 Task: Check the average views per listing of energy efficient in the last 5 years.
Action: Mouse moved to (878, 198)
Screenshot: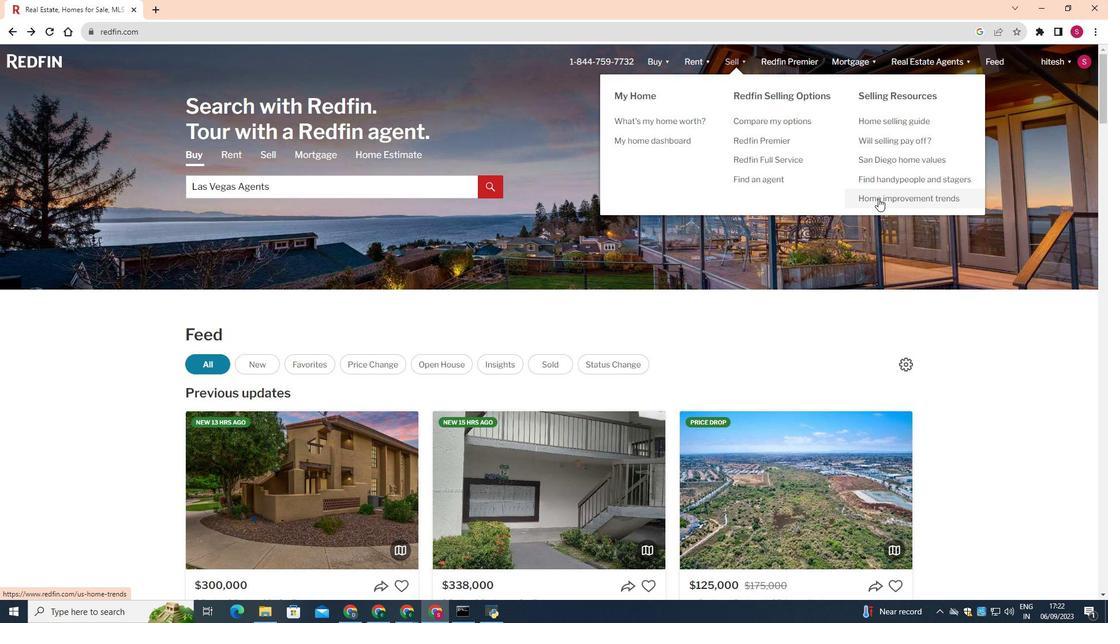 
Action: Mouse pressed left at (878, 198)
Screenshot: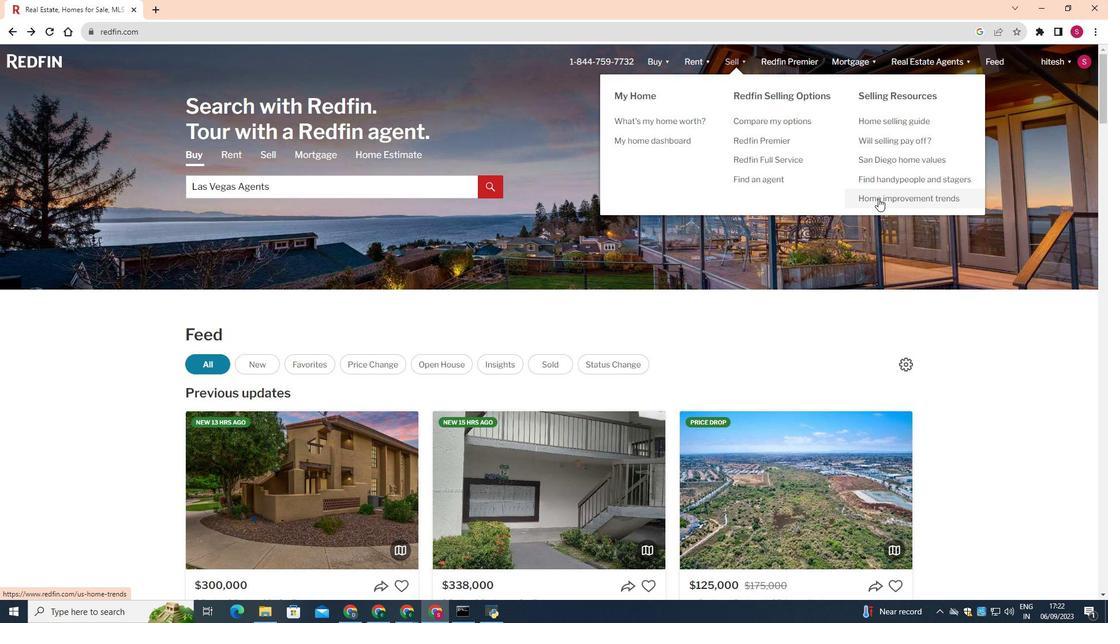 
Action: Mouse moved to (638, 326)
Screenshot: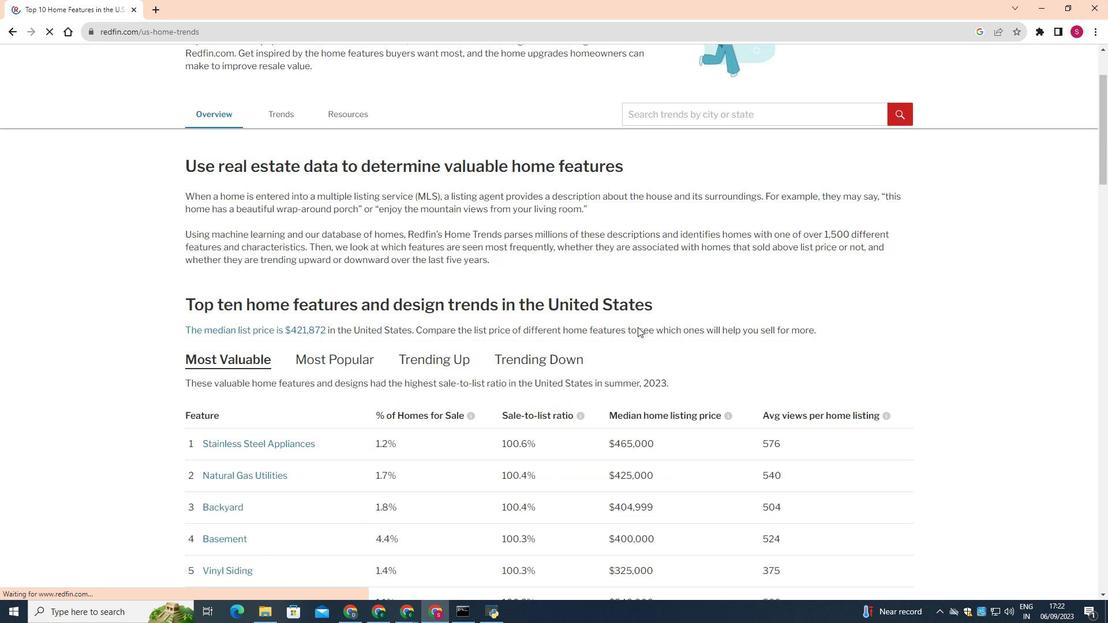 
Action: Mouse scrolled (638, 325) with delta (0, 0)
Screenshot: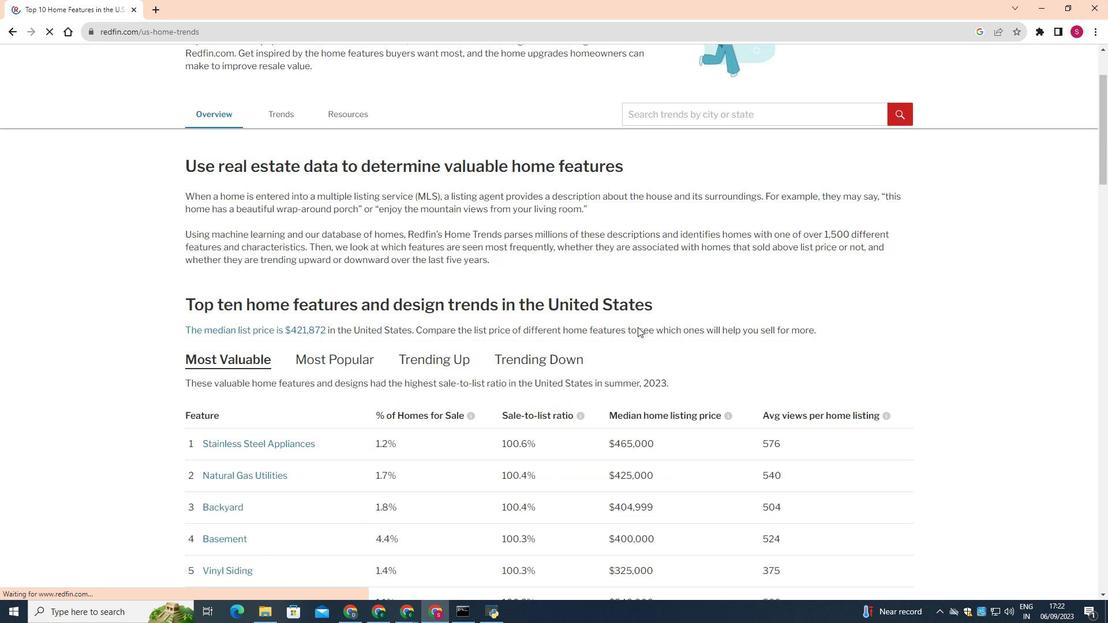 
Action: Mouse moved to (637, 326)
Screenshot: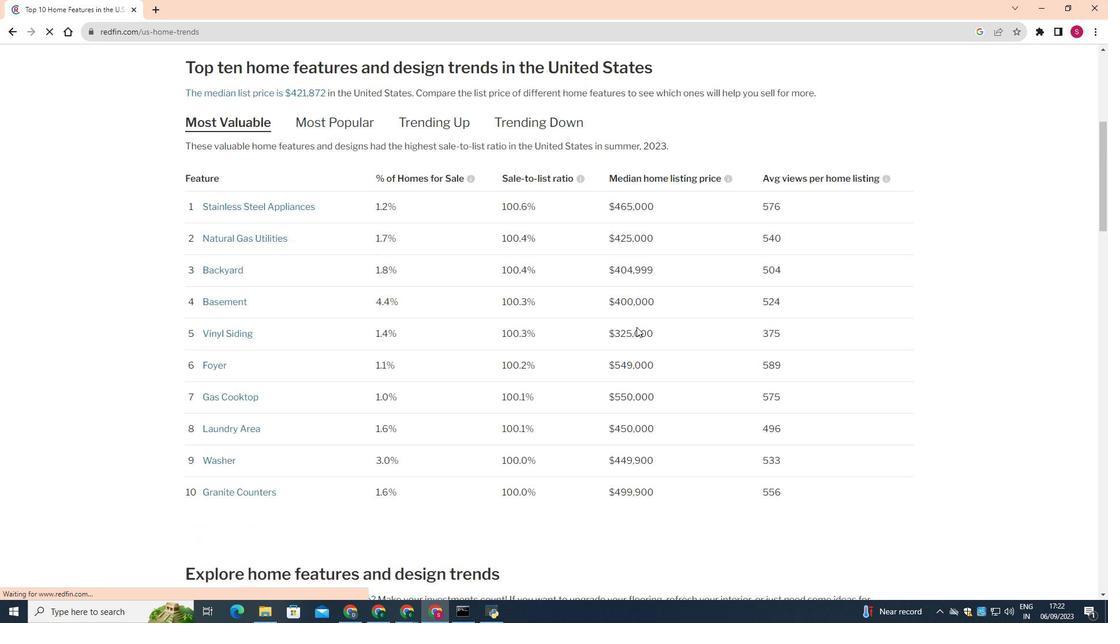 
Action: Mouse scrolled (637, 326) with delta (0, 0)
Screenshot: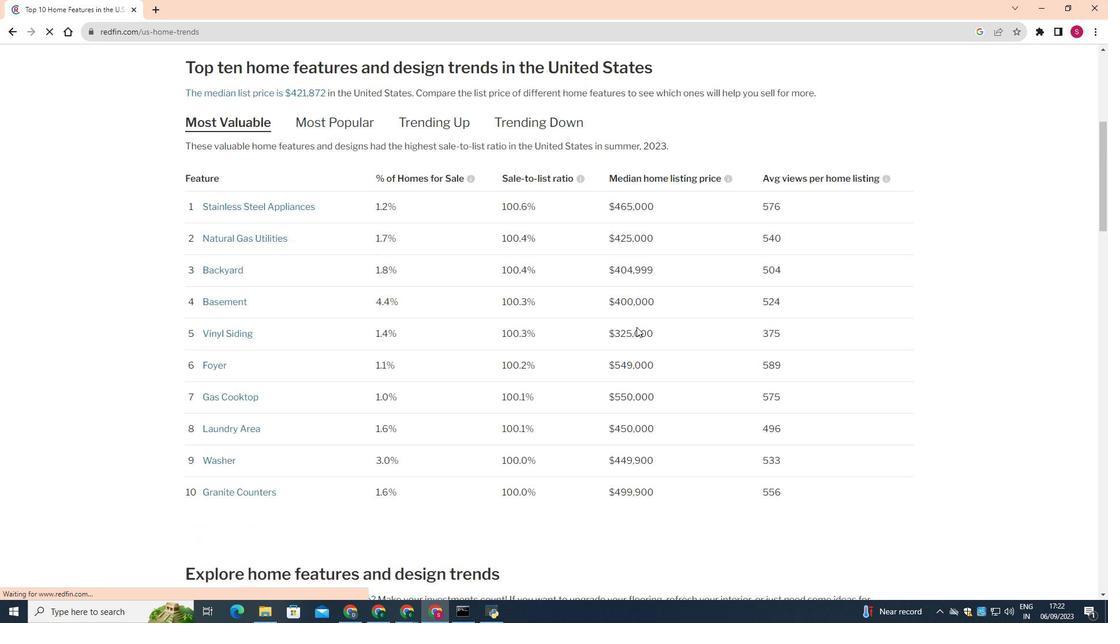 
Action: Mouse moved to (637, 327)
Screenshot: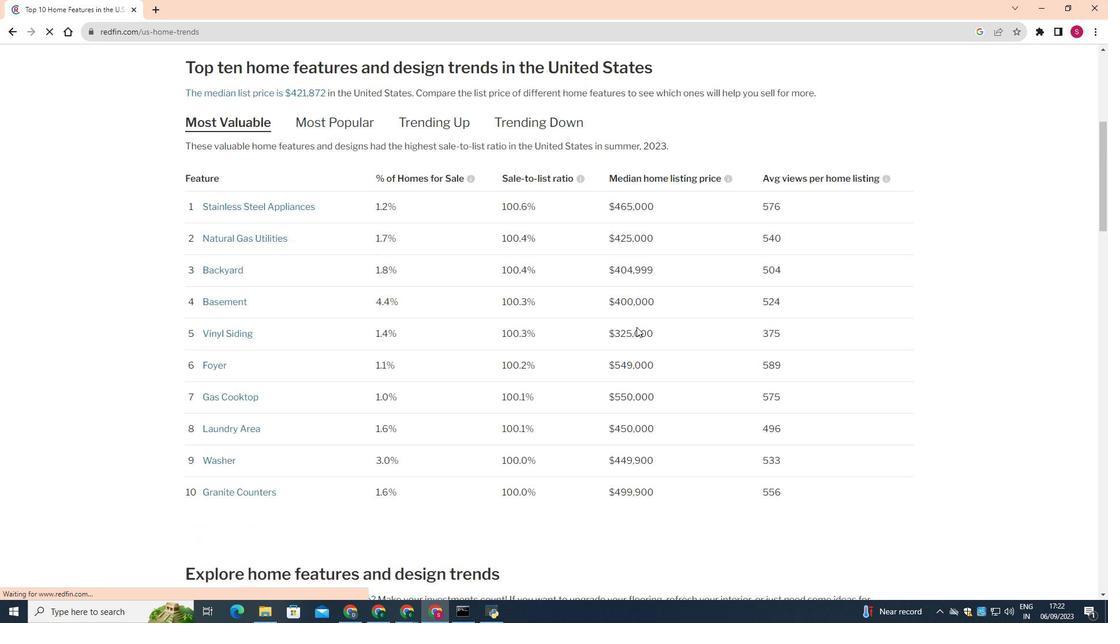
Action: Mouse scrolled (637, 326) with delta (0, 0)
Screenshot: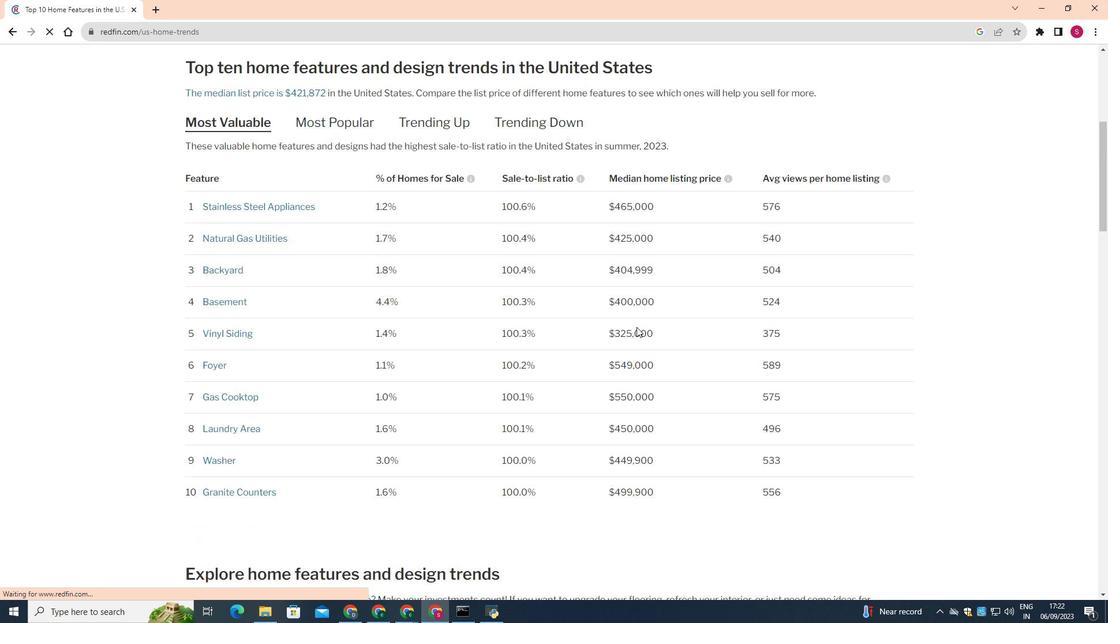 
Action: Mouse scrolled (637, 326) with delta (0, 0)
Screenshot: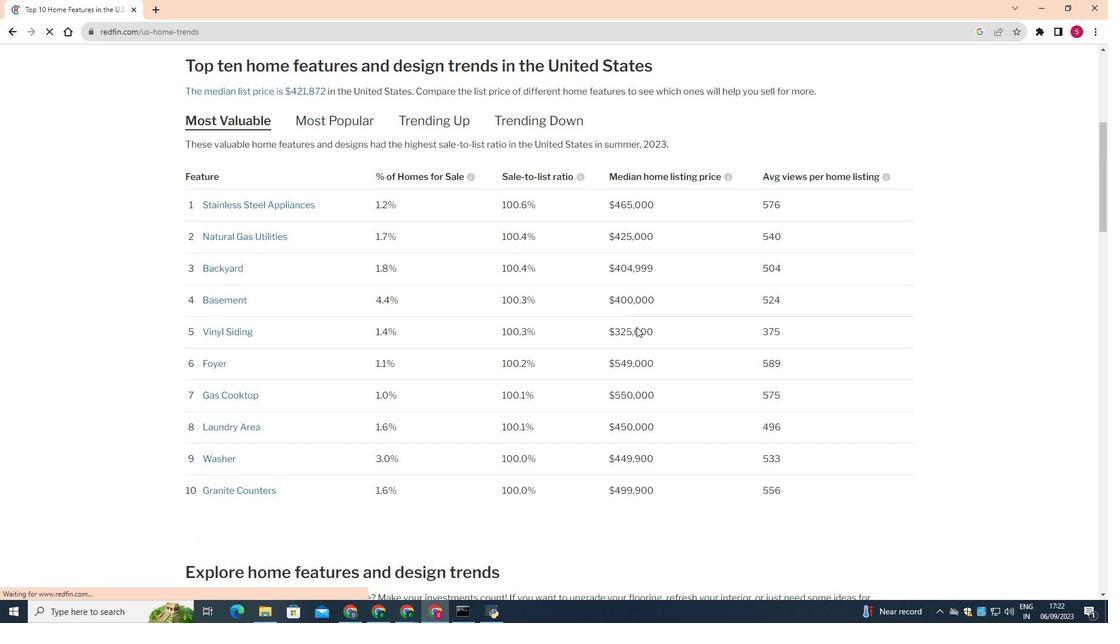 
Action: Mouse scrolled (637, 326) with delta (0, 0)
Screenshot: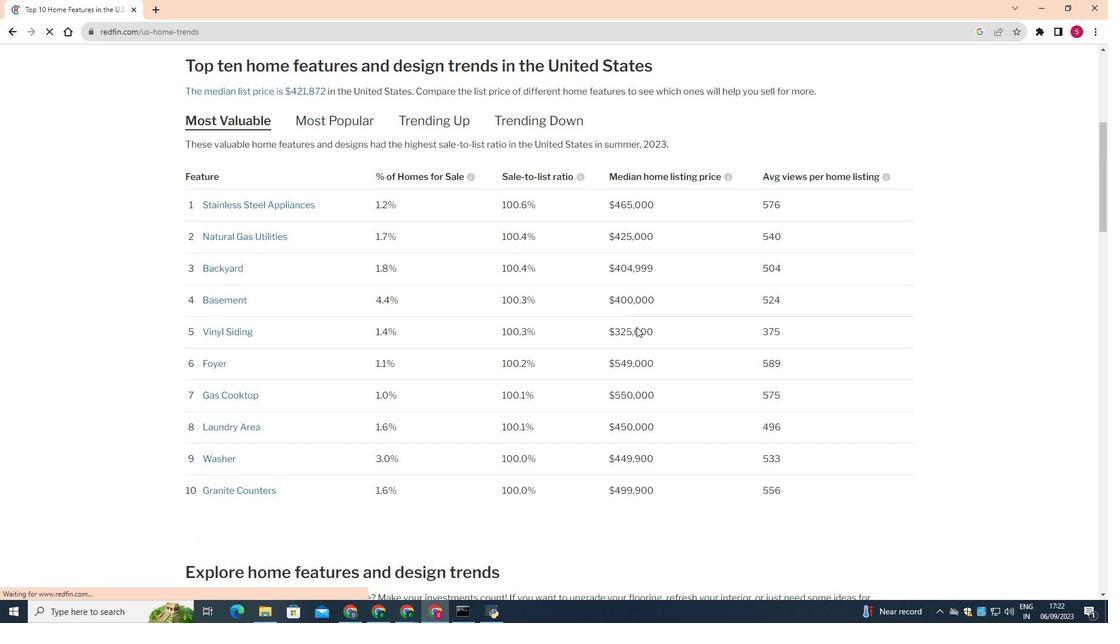 
Action: Mouse scrolled (637, 326) with delta (0, 0)
Screenshot: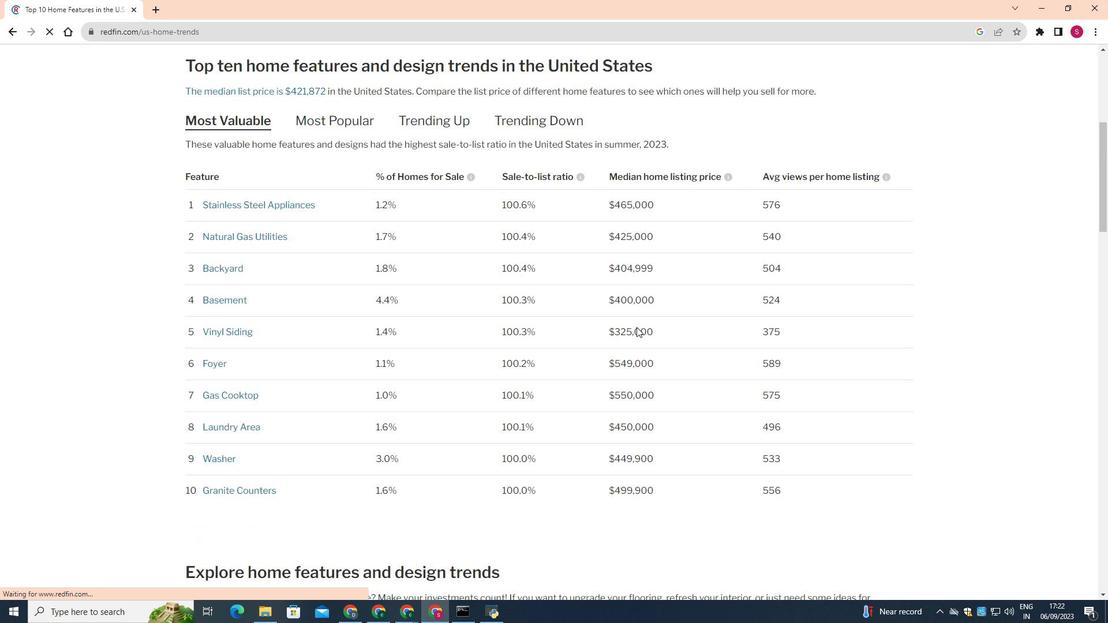 
Action: Mouse moved to (636, 327)
Screenshot: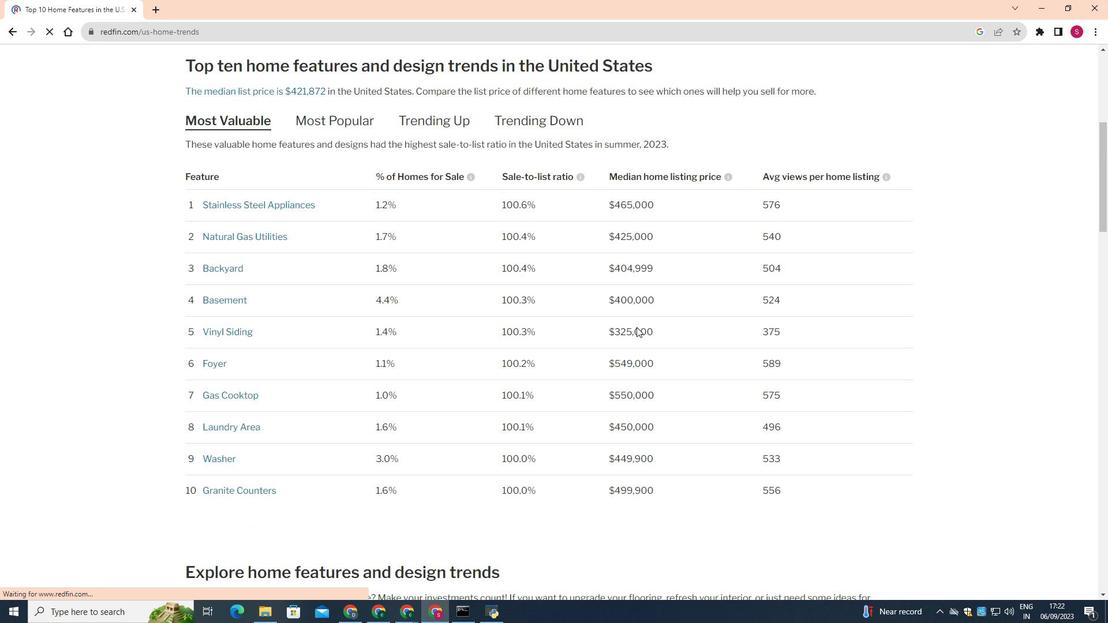 
Action: Mouse scrolled (636, 326) with delta (0, 0)
Screenshot: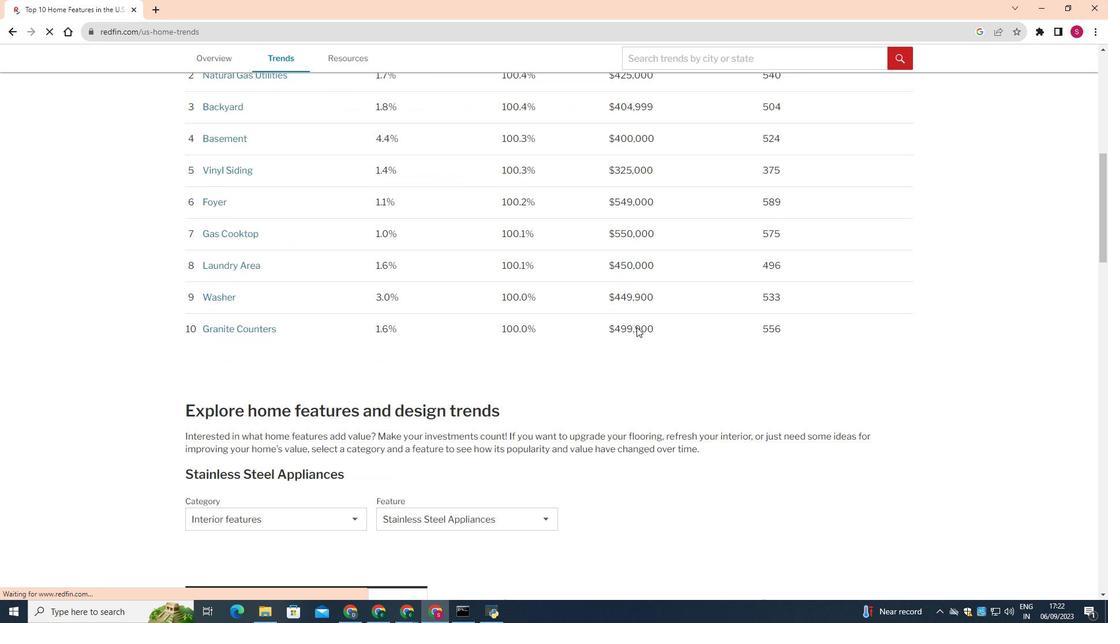 
Action: Mouse scrolled (636, 326) with delta (0, 0)
Screenshot: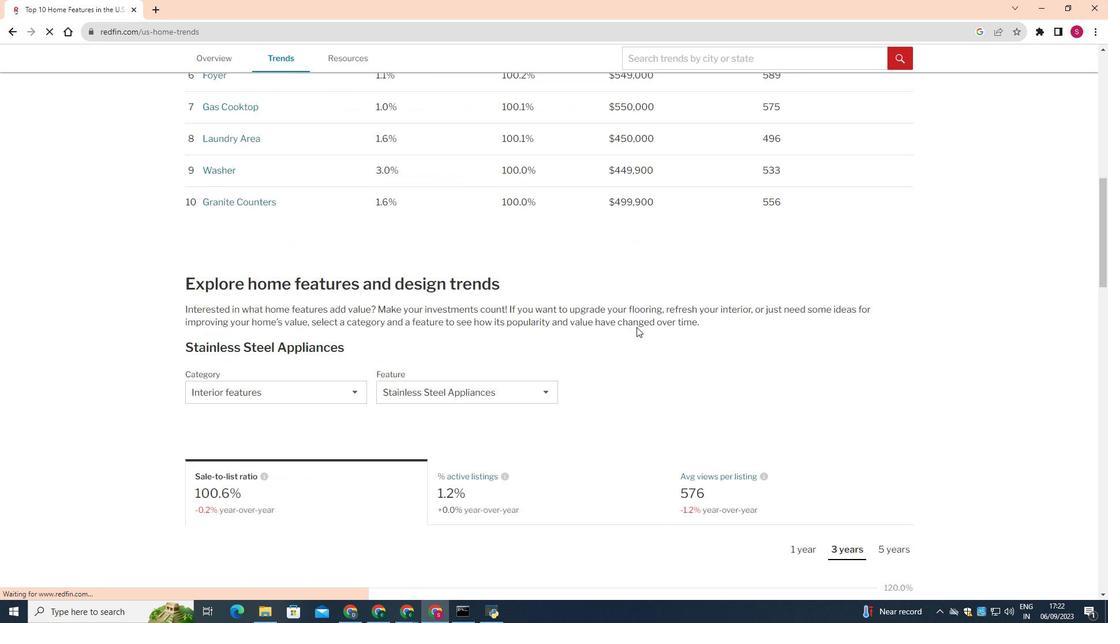 
Action: Mouse scrolled (636, 326) with delta (0, 0)
Screenshot: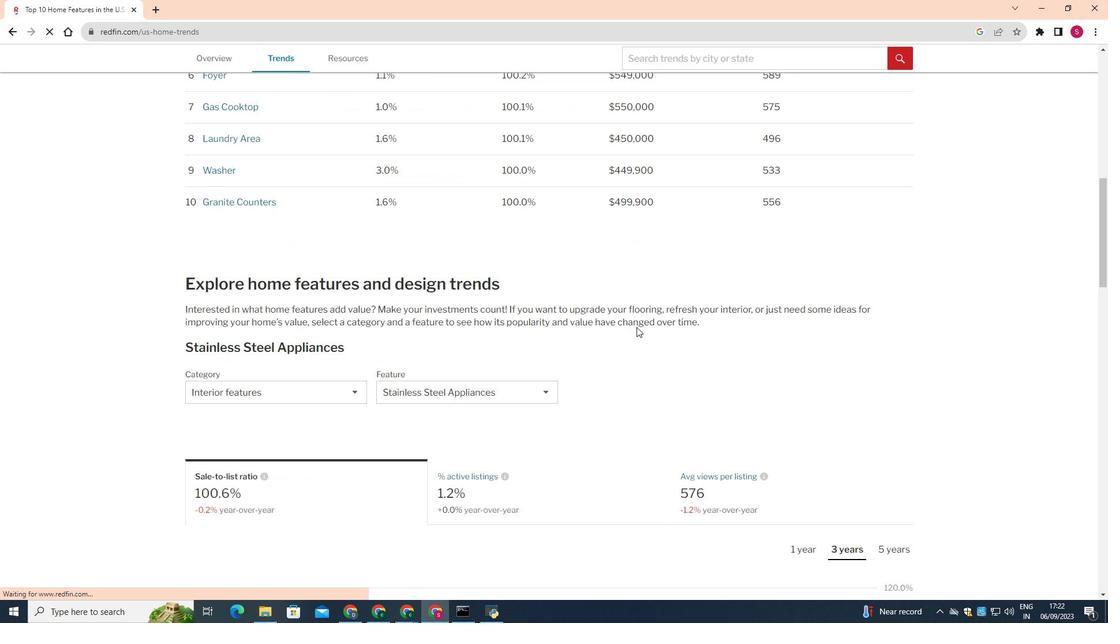 
Action: Mouse scrolled (636, 326) with delta (0, 0)
Screenshot: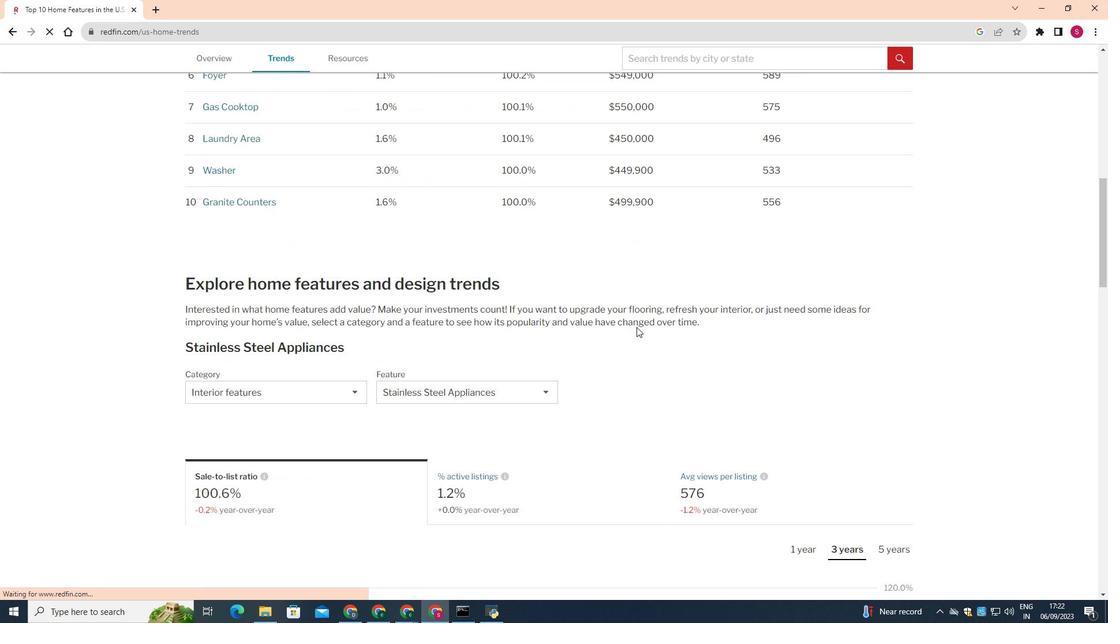 
Action: Mouse scrolled (636, 326) with delta (0, 0)
Screenshot: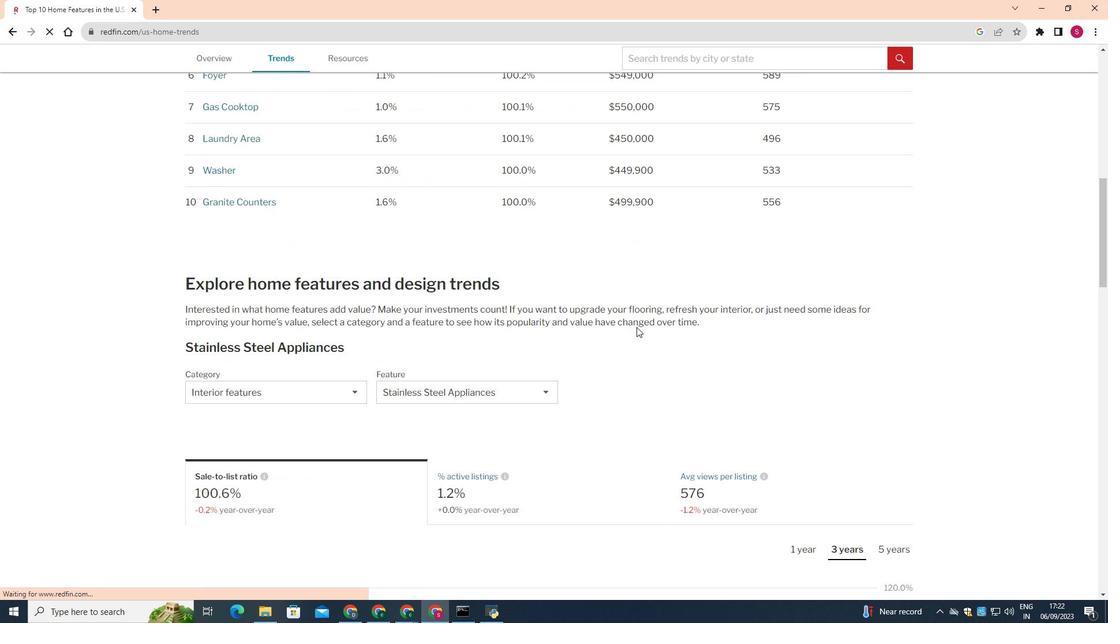
Action: Mouse moved to (241, 390)
Screenshot: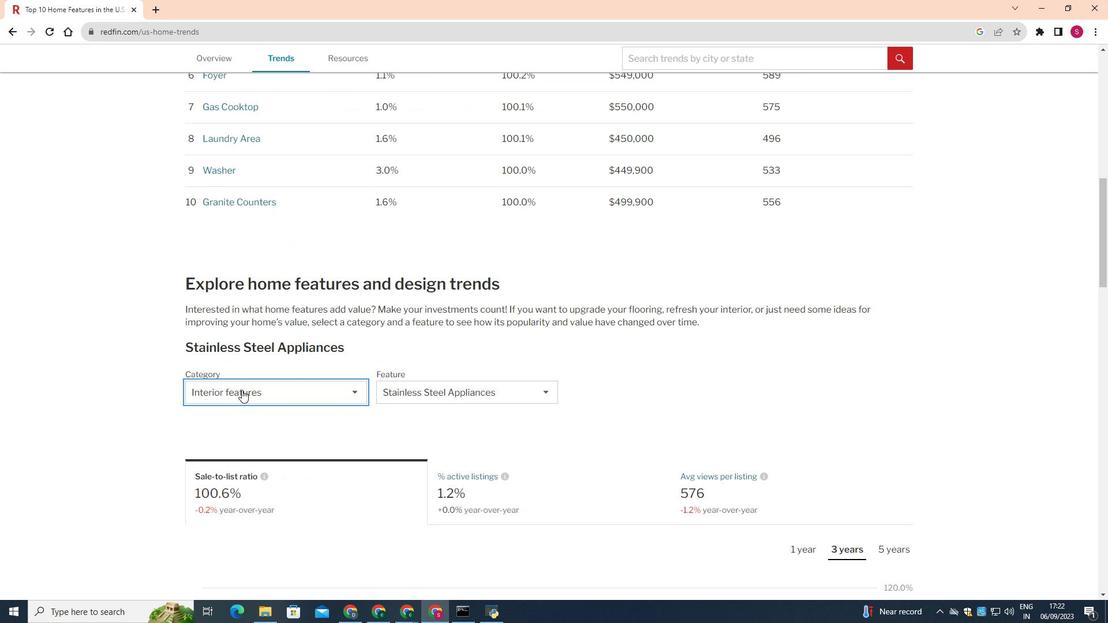 
Action: Mouse pressed left at (241, 390)
Screenshot: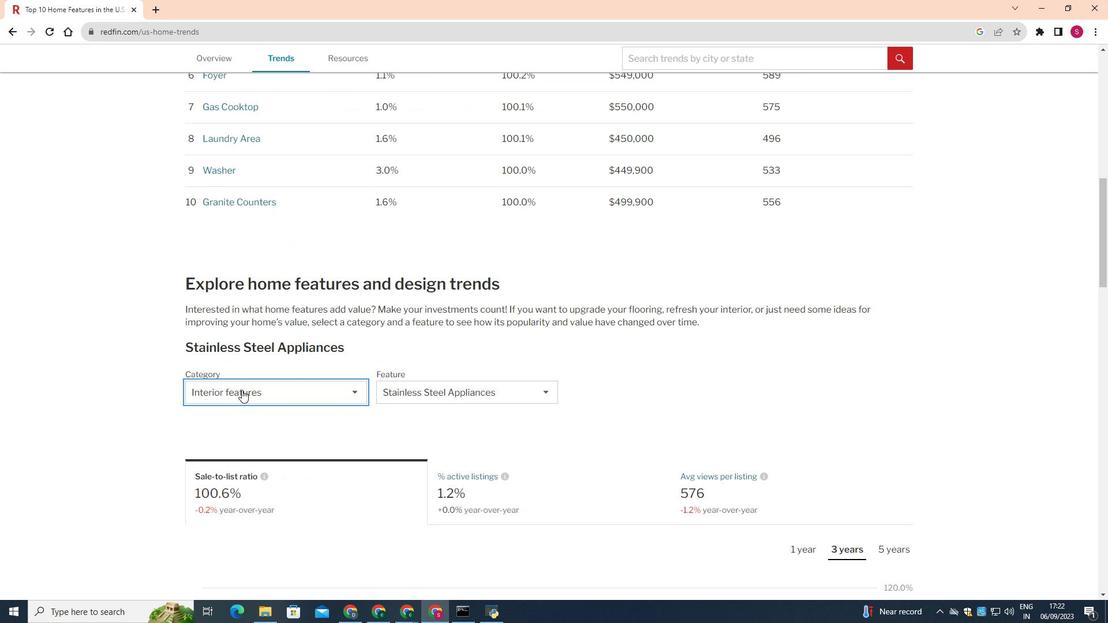 
Action: Mouse moved to (236, 417)
Screenshot: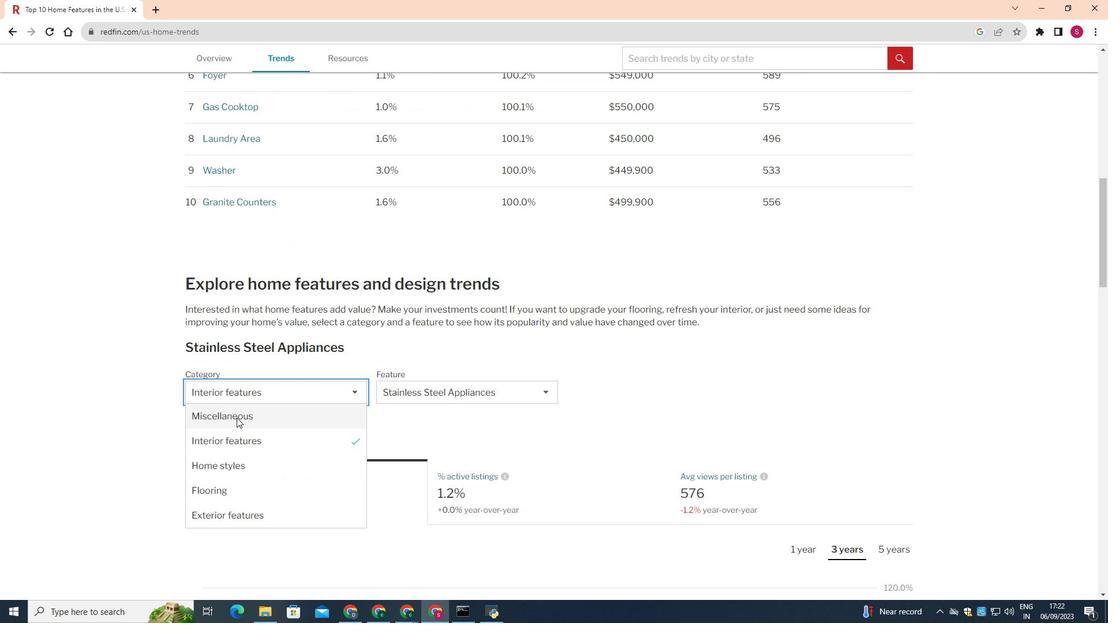 
Action: Mouse pressed left at (236, 417)
Screenshot: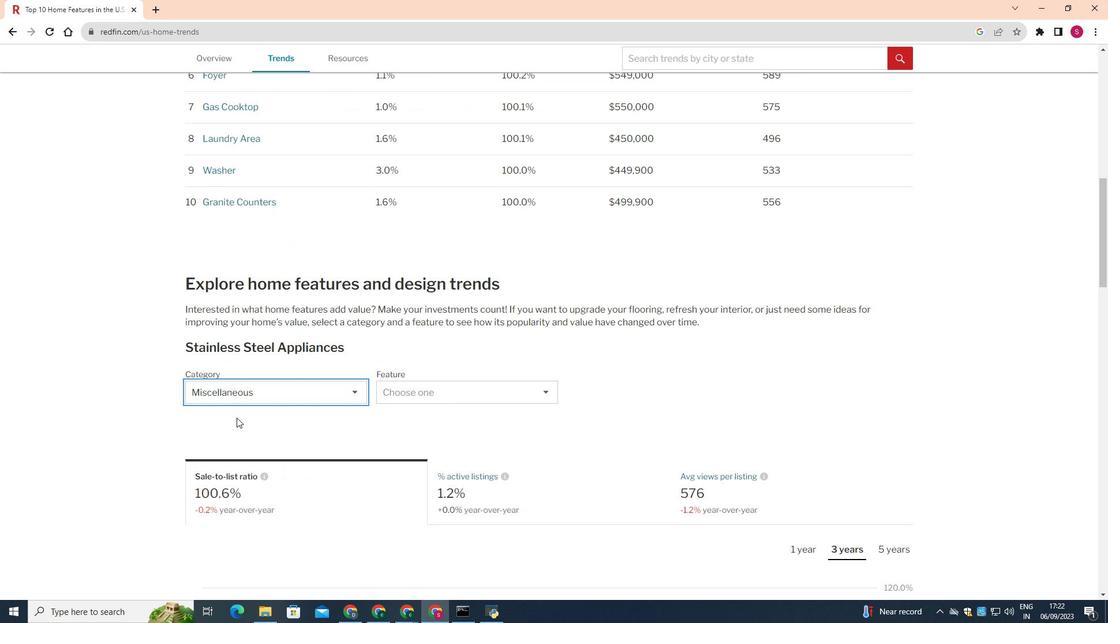 
Action: Mouse moved to (402, 396)
Screenshot: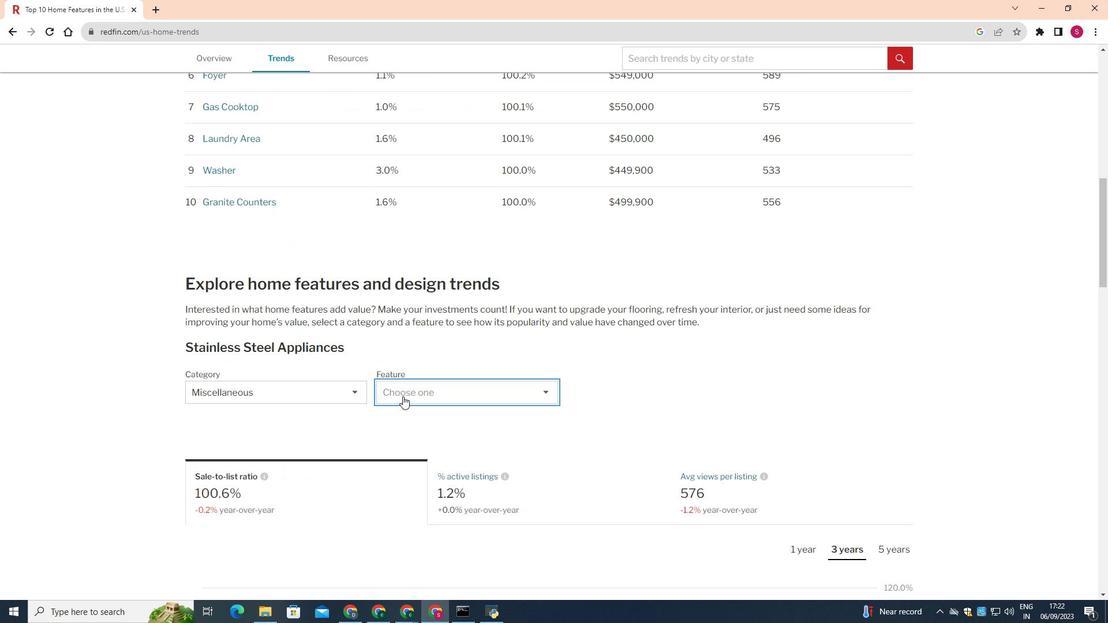 
Action: Mouse pressed left at (402, 396)
Screenshot: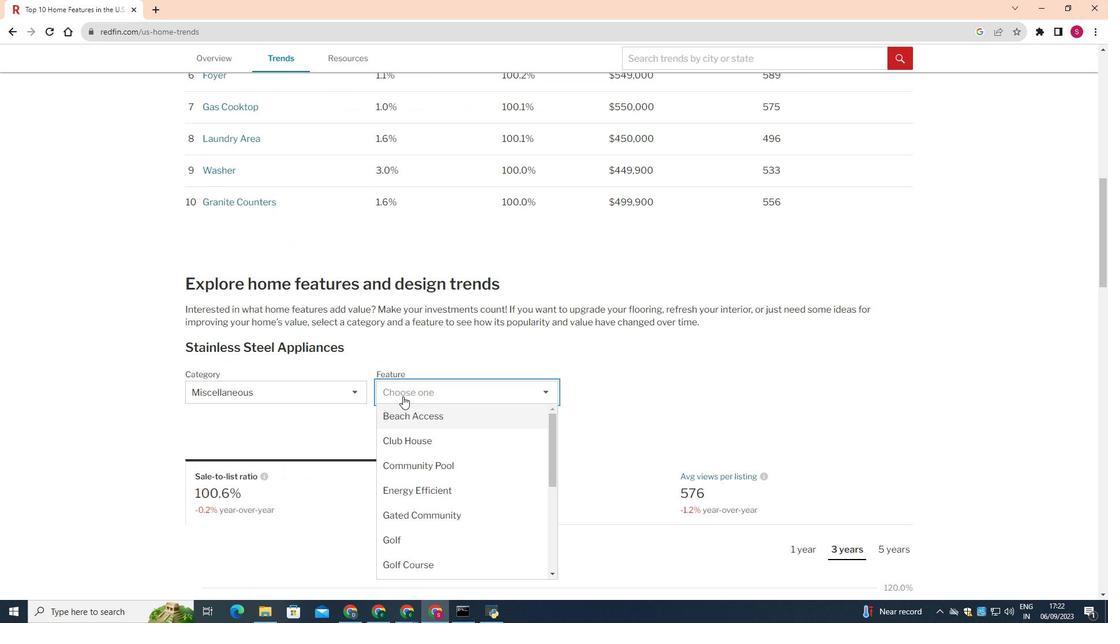 
Action: Mouse moved to (436, 494)
Screenshot: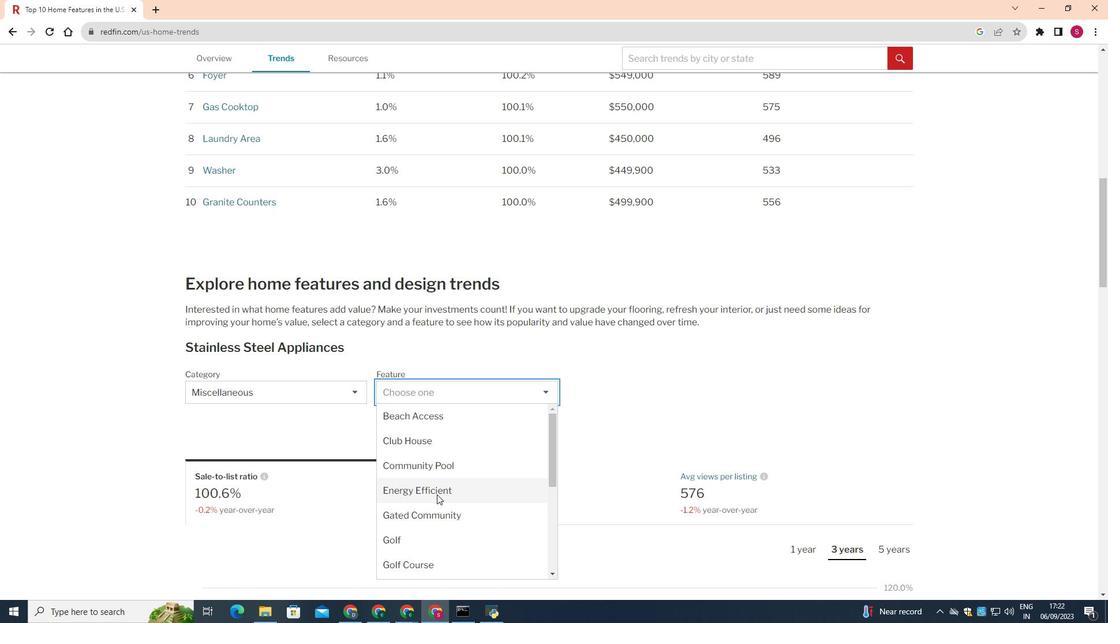 
Action: Mouse pressed left at (436, 494)
Screenshot: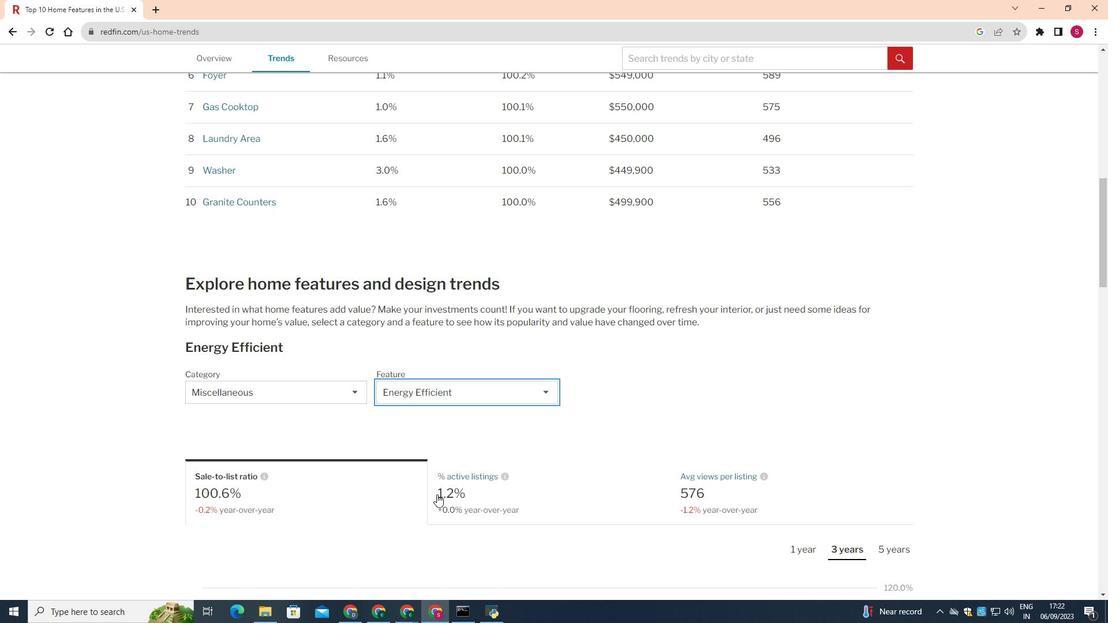 
Action: Mouse moved to (722, 498)
Screenshot: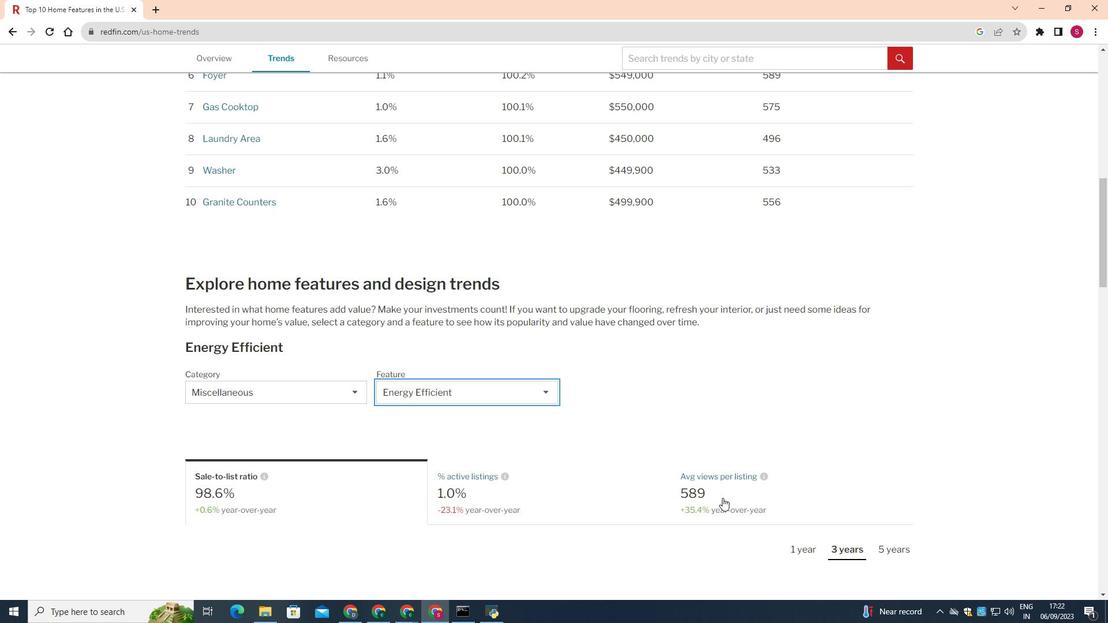 
Action: Mouse pressed left at (722, 498)
Screenshot: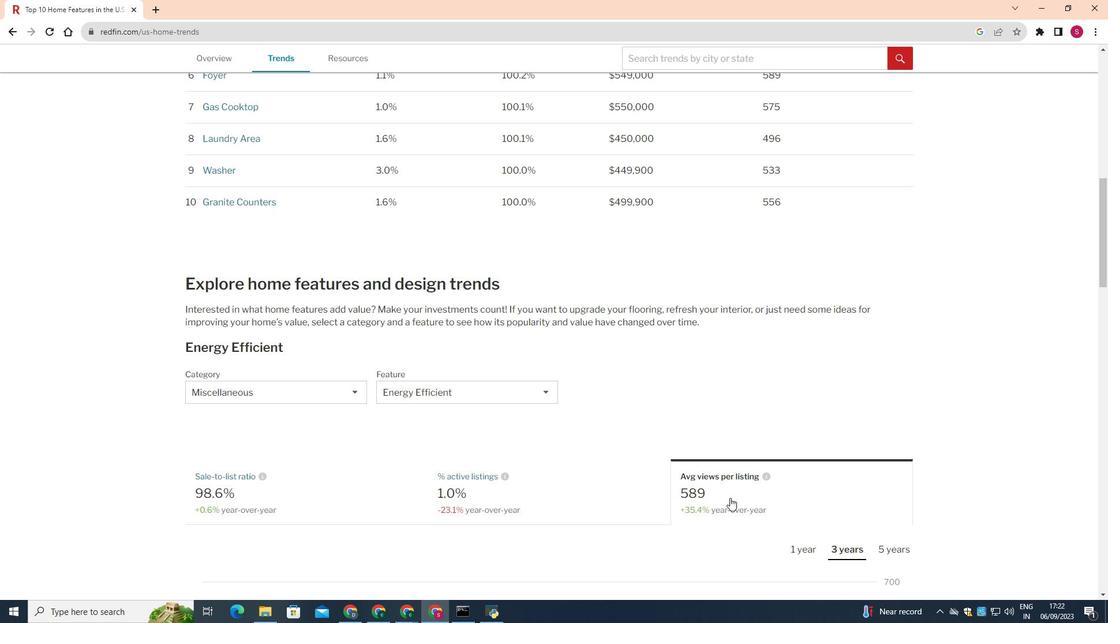 
Action: Mouse moved to (892, 544)
Screenshot: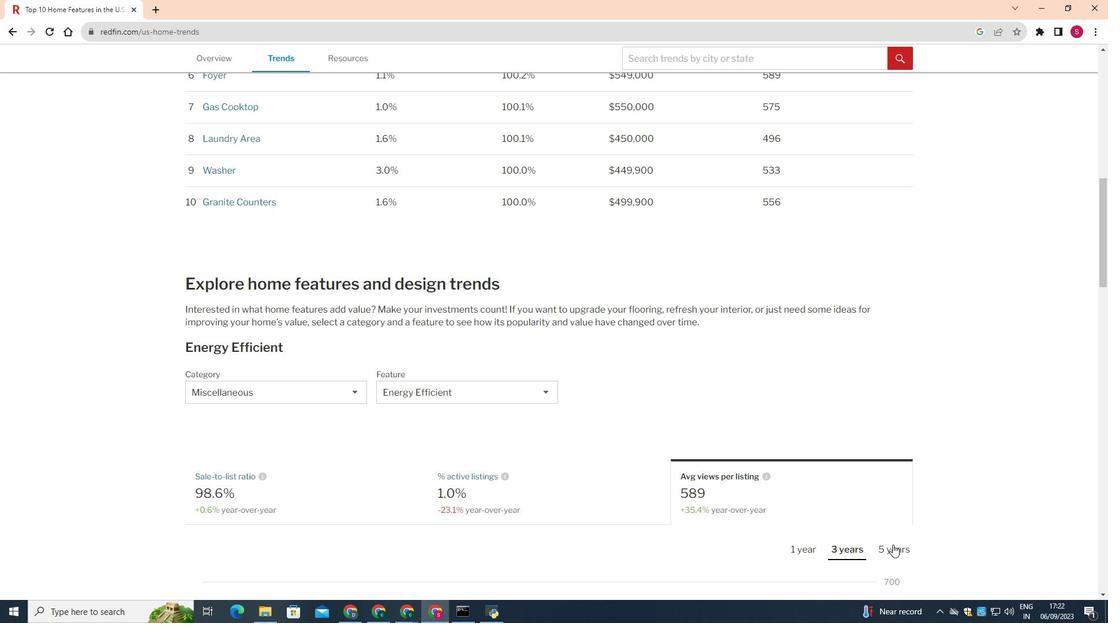 
Action: Mouse pressed left at (892, 544)
Screenshot: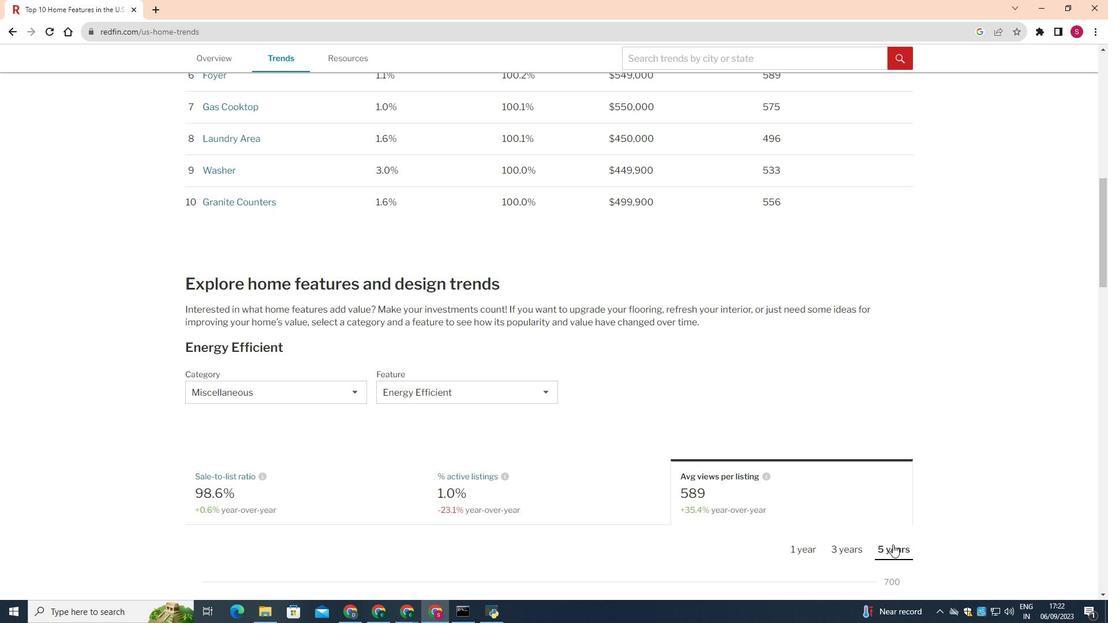 
Action: Mouse moved to (533, 425)
Screenshot: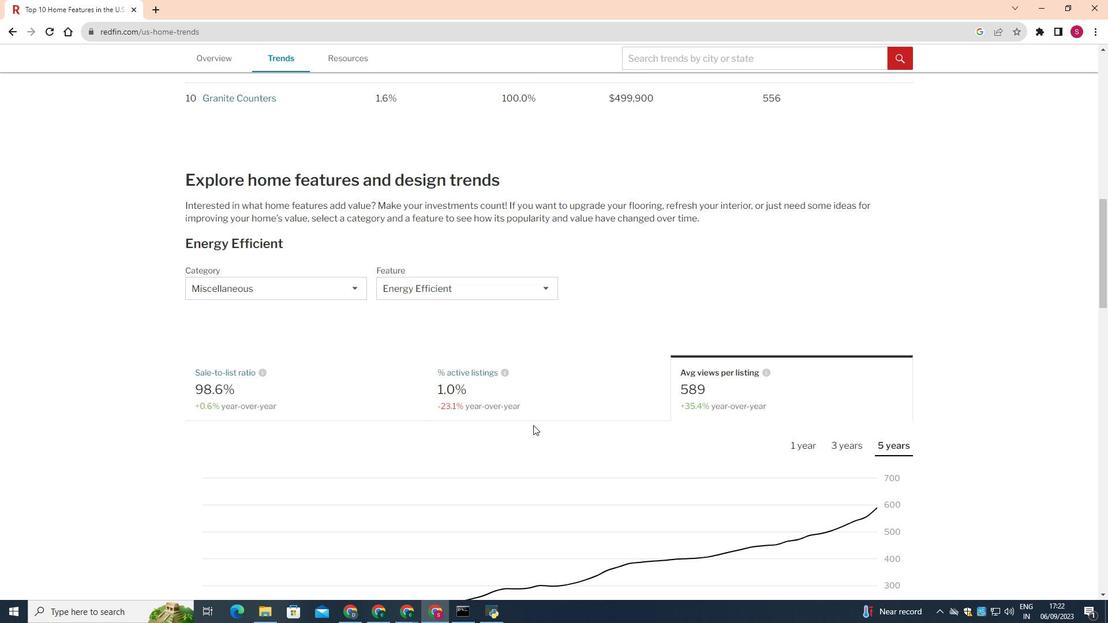 
Action: Mouse scrolled (533, 424) with delta (0, 0)
Screenshot: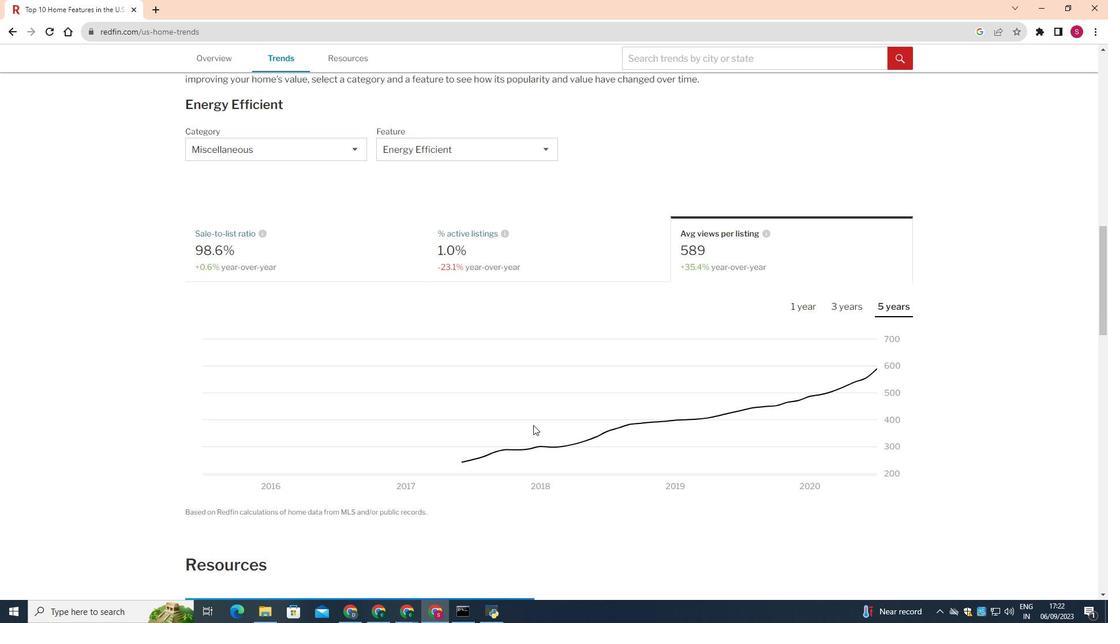 
Action: Mouse scrolled (533, 424) with delta (0, 0)
Screenshot: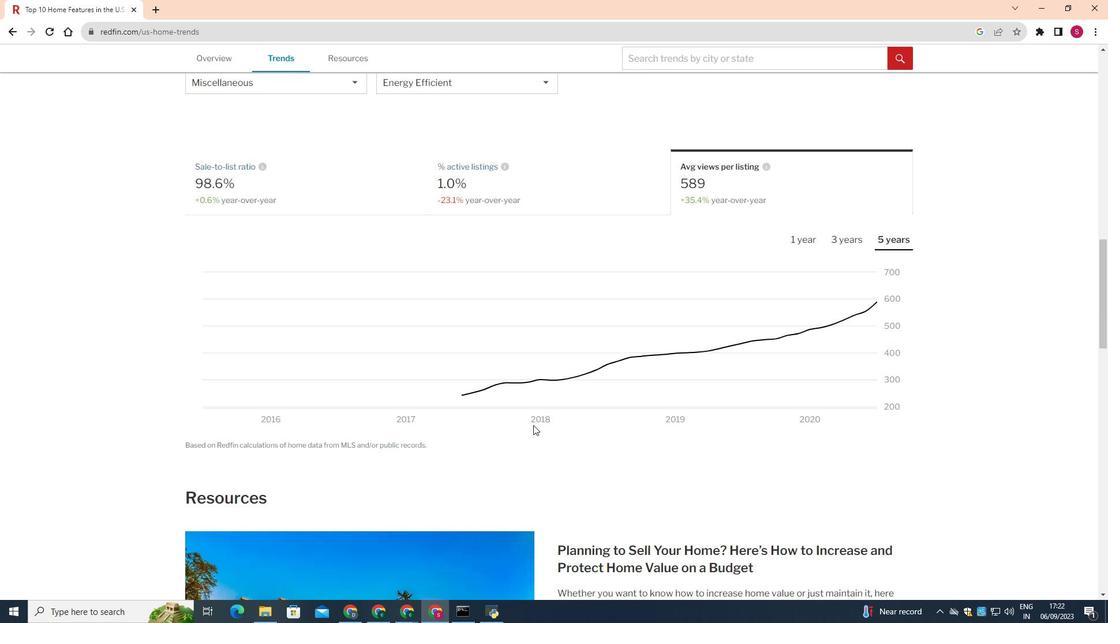 
Action: Mouse scrolled (533, 424) with delta (0, 0)
Screenshot: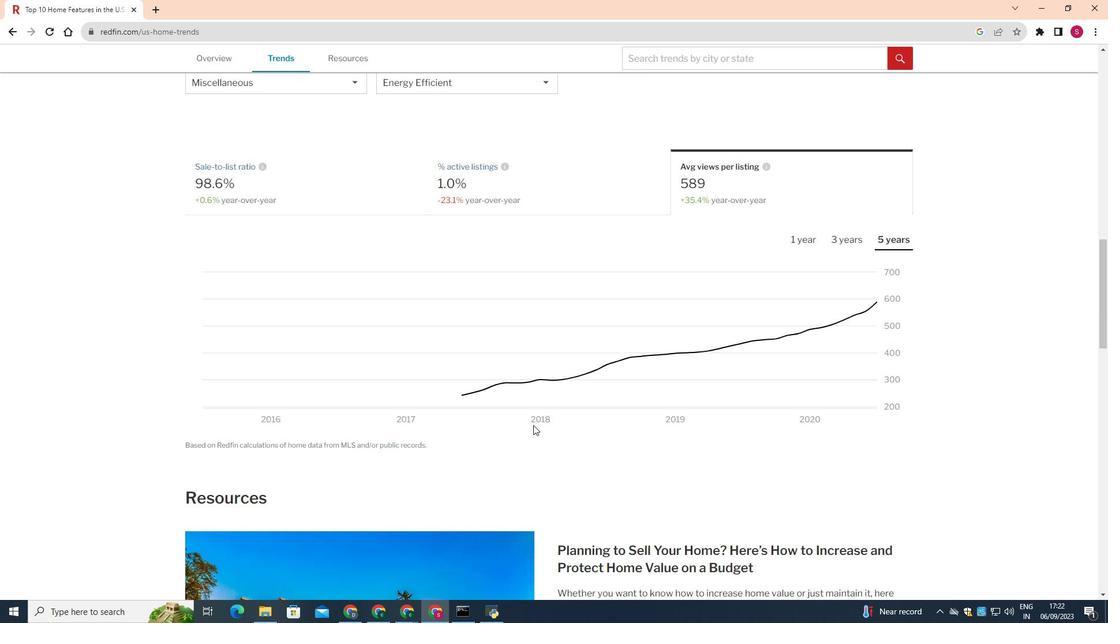 
Action: Mouse scrolled (533, 424) with delta (0, 0)
Screenshot: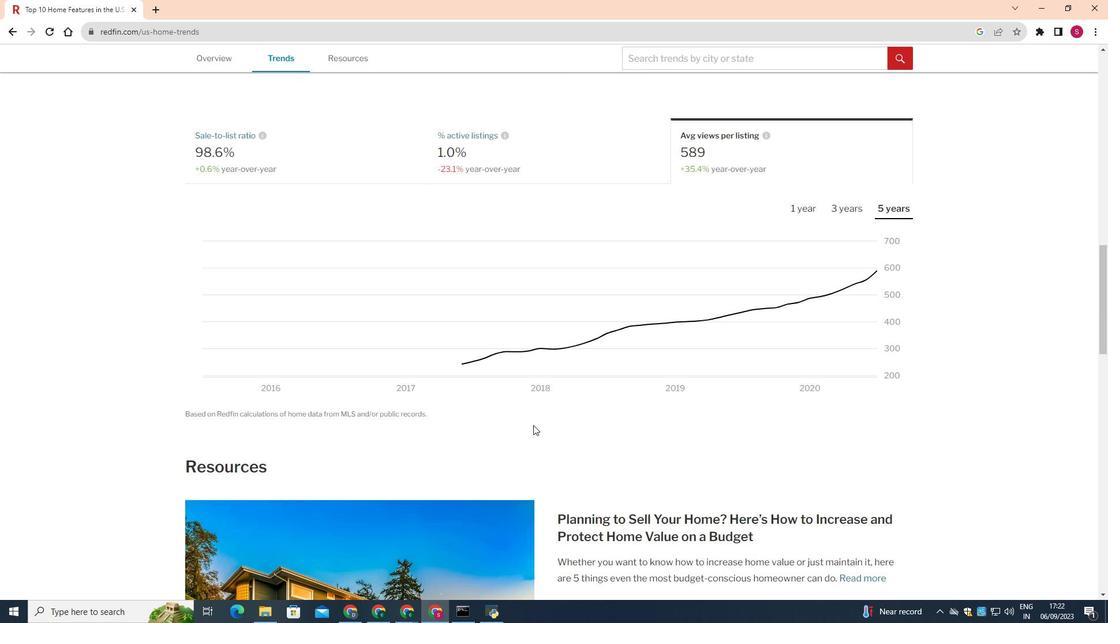 
Action: Mouse scrolled (533, 424) with delta (0, 0)
Screenshot: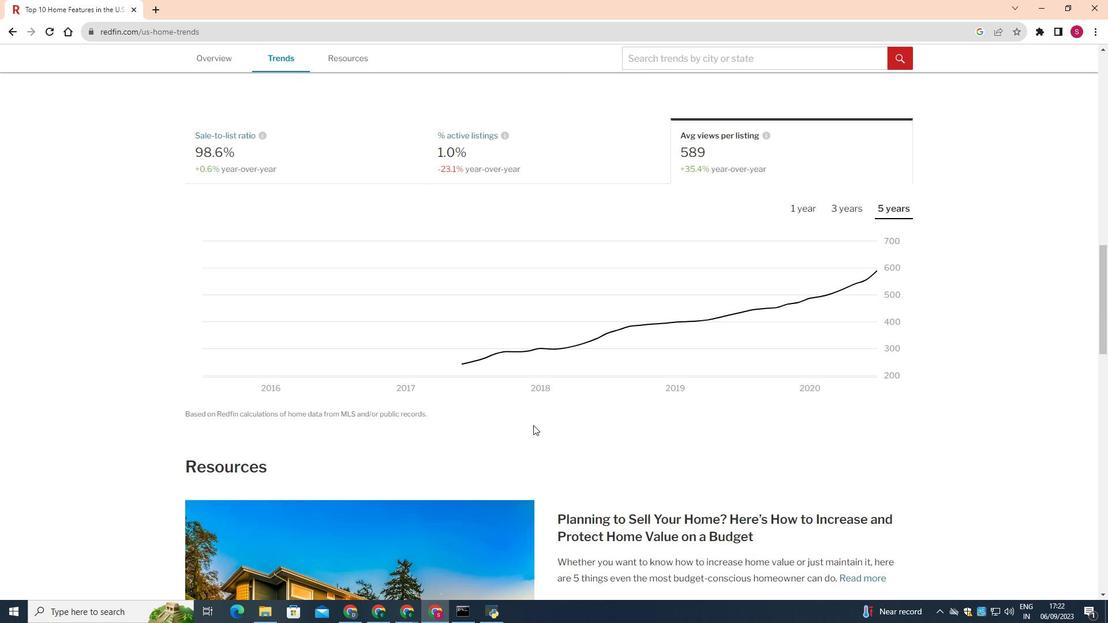 
Action: Mouse scrolled (533, 424) with delta (0, 0)
Screenshot: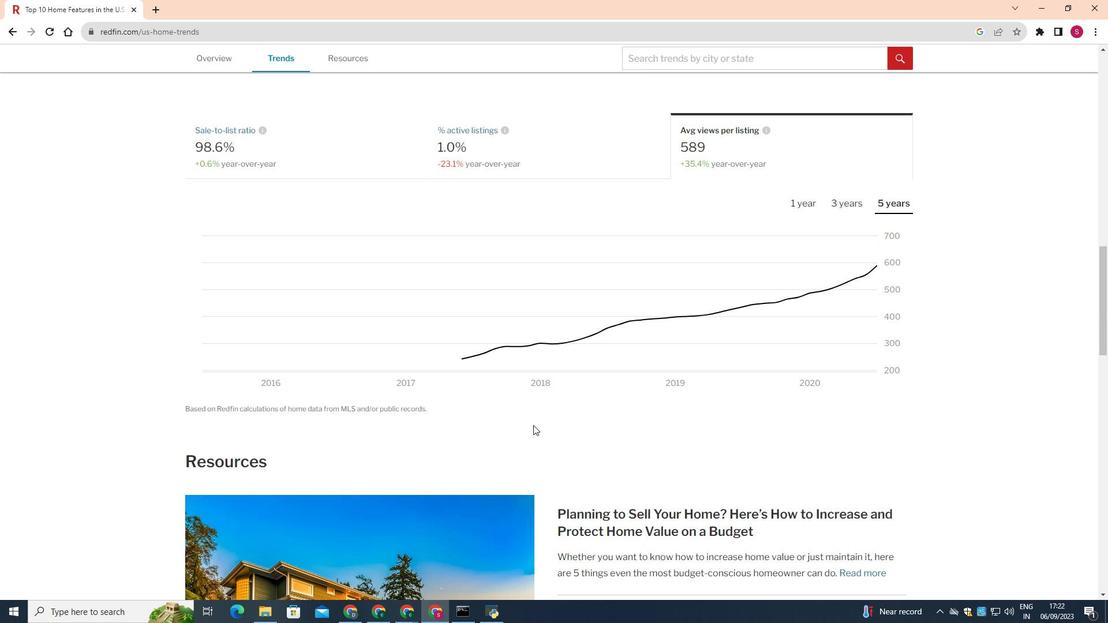 
Action: Mouse moved to (565, 424)
Screenshot: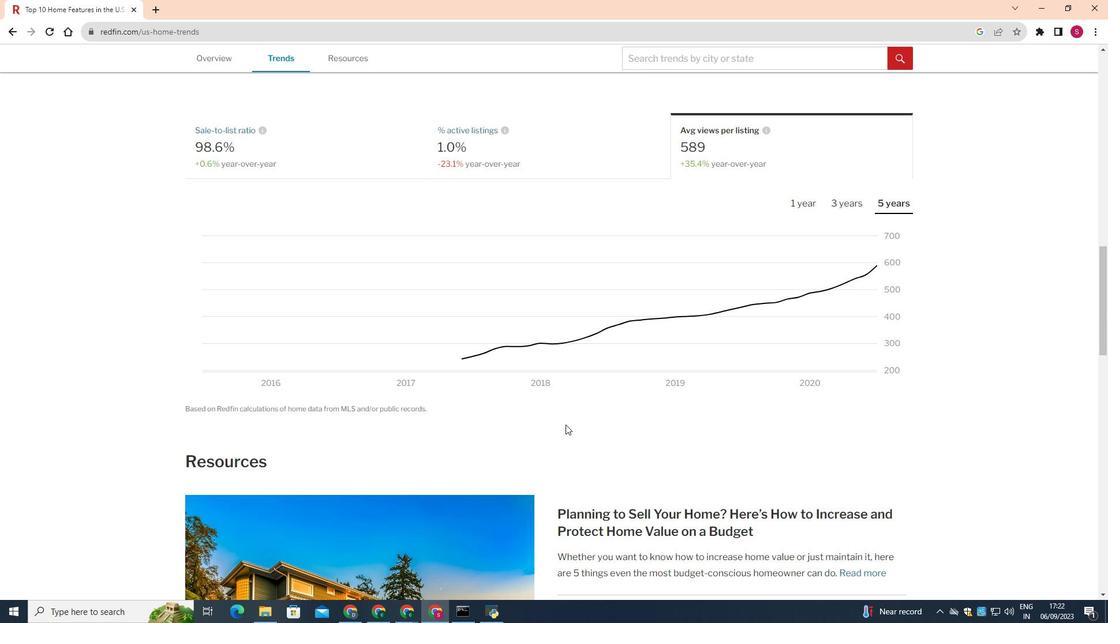 
